 Task: Connect with fellow trailblazers in theccommunity
Action: Mouse moved to (267, 163)
Screenshot: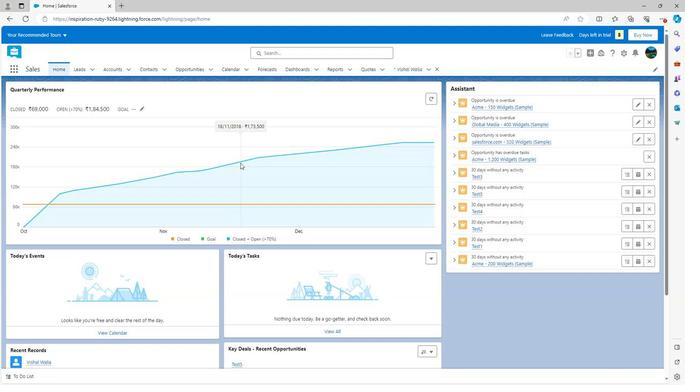 
Action: Mouse scrolled (267, 163) with delta (0, 0)
Screenshot: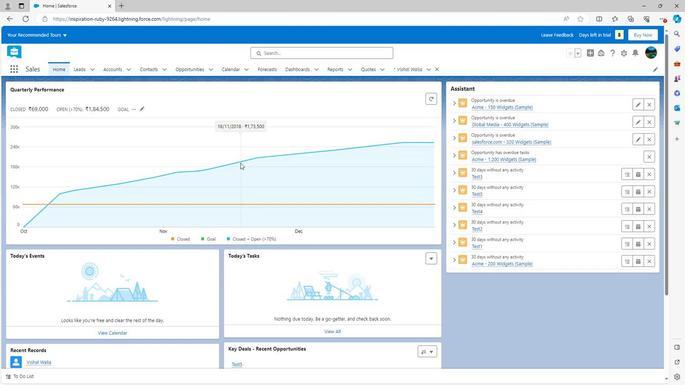 
Action: Mouse scrolled (267, 163) with delta (0, 0)
Screenshot: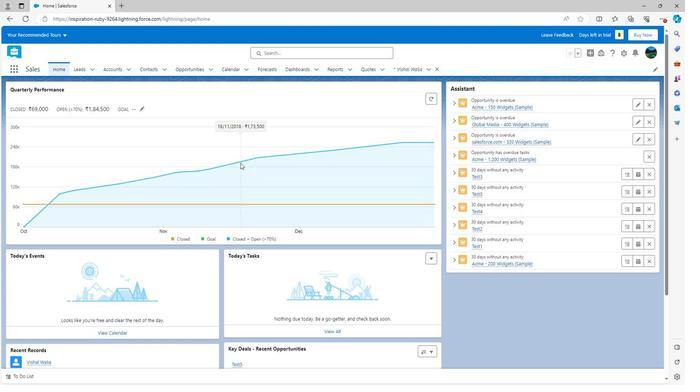 
Action: Mouse scrolled (267, 164) with delta (0, 0)
Screenshot: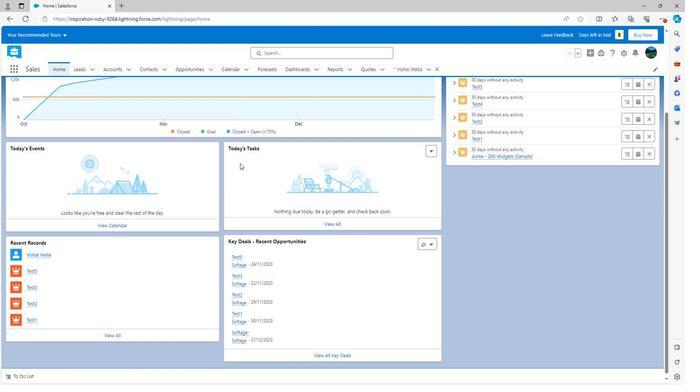 
Action: Mouse scrolled (267, 164) with delta (0, 0)
Screenshot: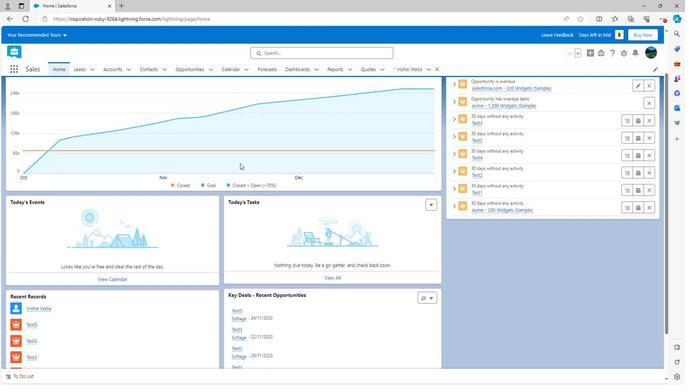 
Action: Mouse scrolled (267, 164) with delta (0, 0)
Screenshot: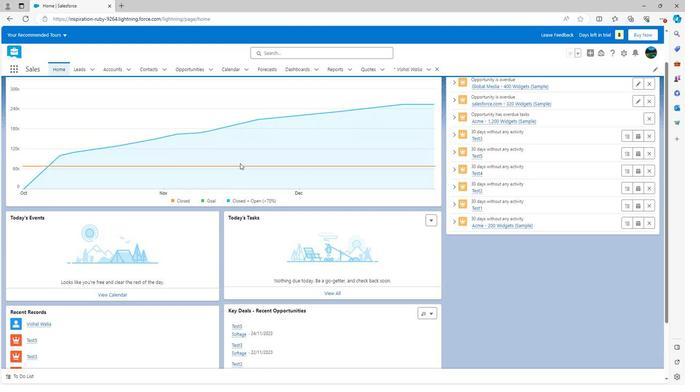 
Action: Mouse moved to (629, 64)
Screenshot: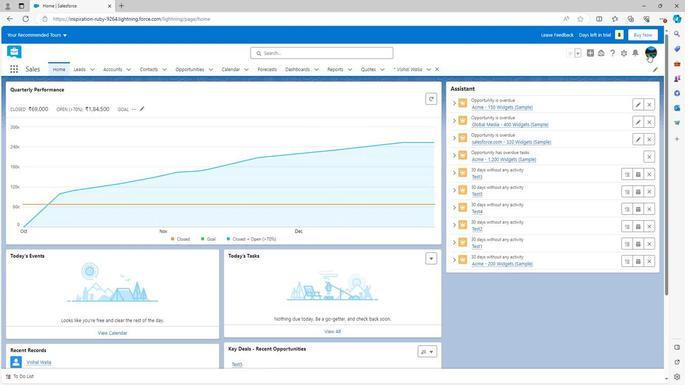 
Action: Mouse pressed left at (629, 64)
Screenshot: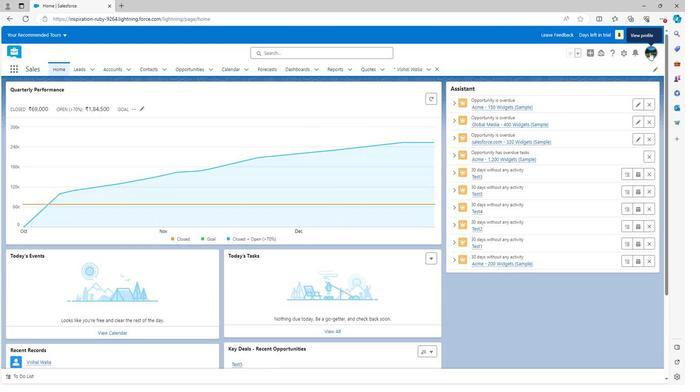 
Action: Mouse moved to (532, 86)
Screenshot: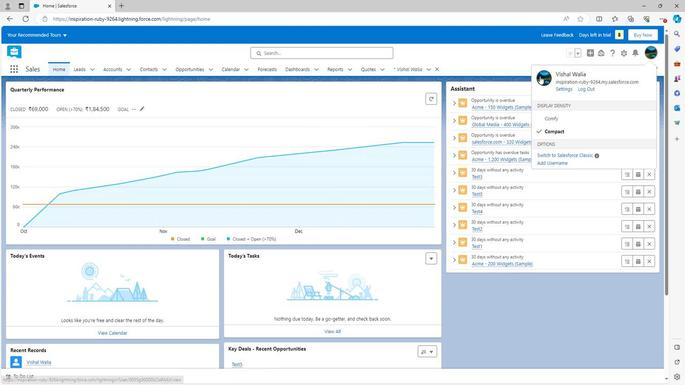 
Action: Mouse pressed left at (532, 86)
Screenshot: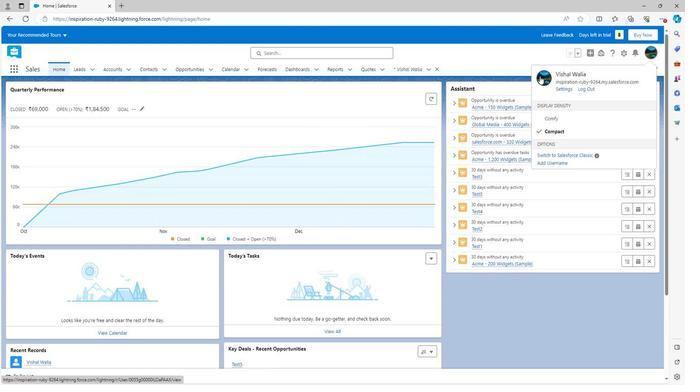 
Action: Mouse moved to (504, 203)
Screenshot: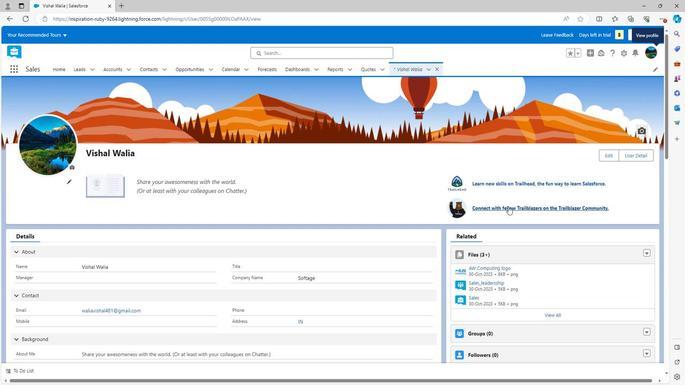 
Action: Mouse pressed left at (504, 203)
Screenshot: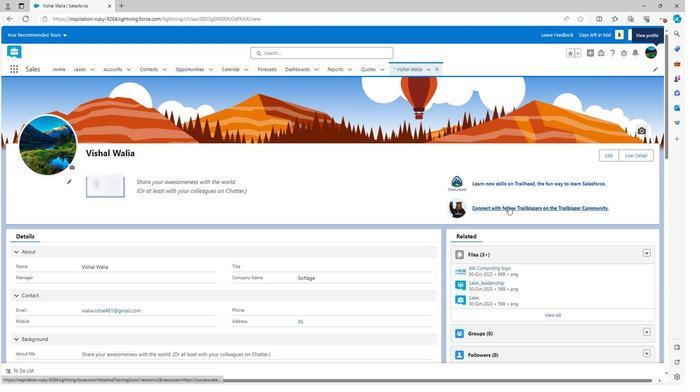 
Action: Mouse moved to (364, 251)
Screenshot: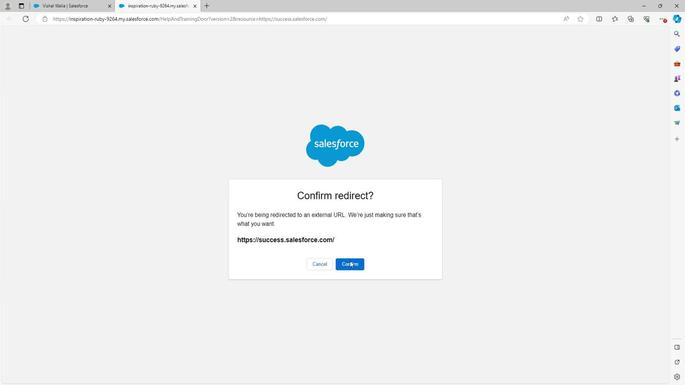 
Action: Mouse pressed left at (364, 251)
Screenshot: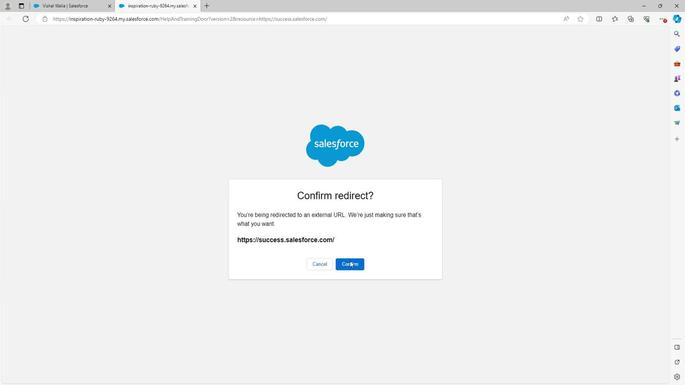 
Action: Mouse moved to (222, 99)
Screenshot: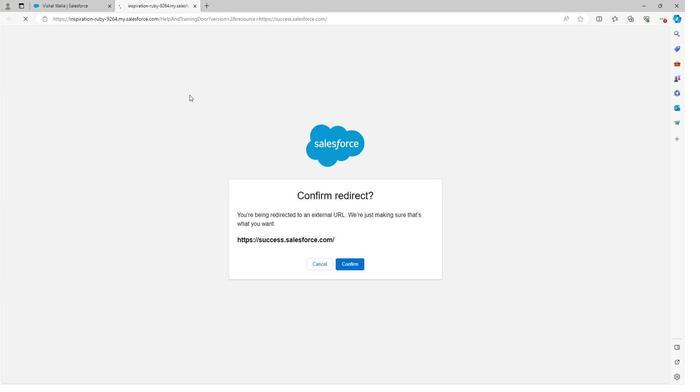 
Action: Mouse scrolled (222, 98) with delta (0, 0)
Screenshot: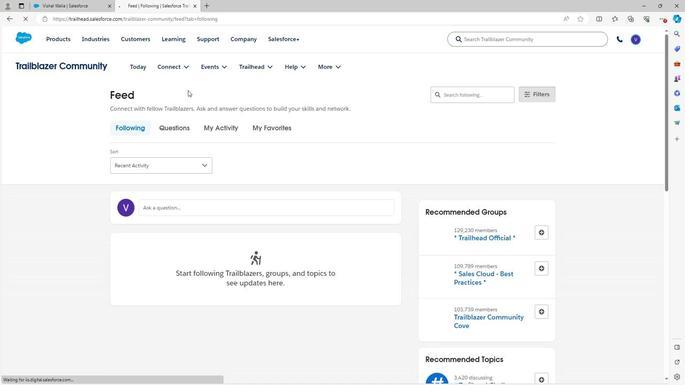 
Action: Mouse scrolled (222, 98) with delta (0, 0)
Screenshot: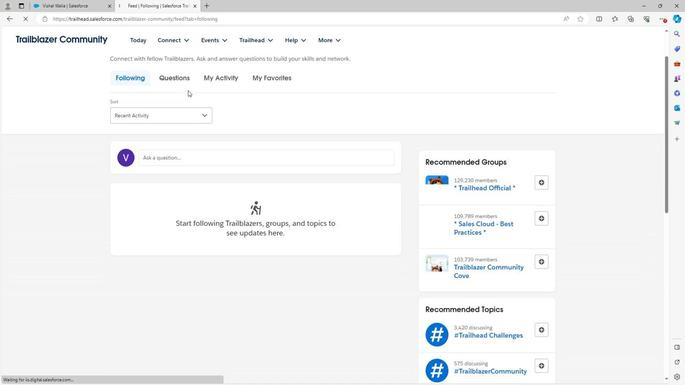 
Action: Mouse scrolled (222, 98) with delta (0, 0)
Screenshot: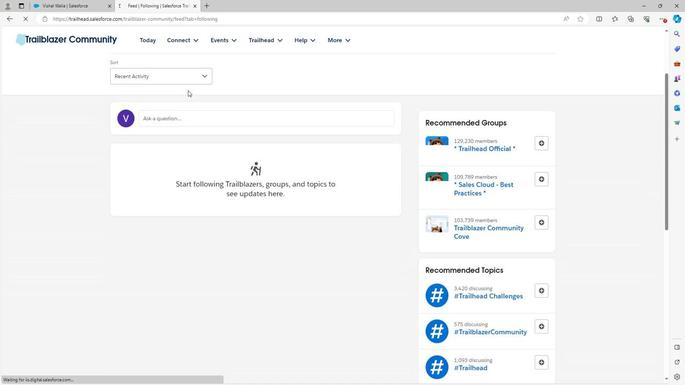 
Action: Mouse scrolled (222, 98) with delta (0, 0)
Screenshot: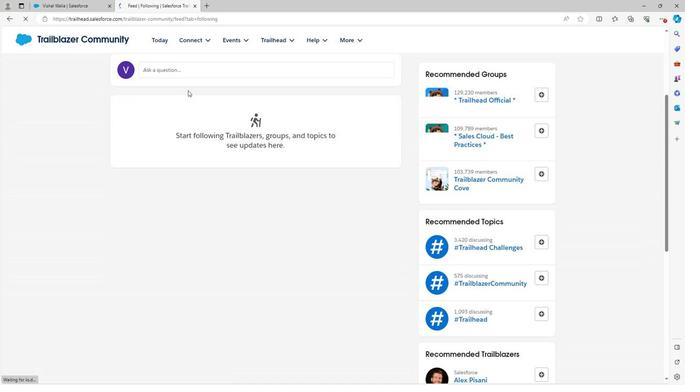 
Action: Mouse scrolled (222, 98) with delta (0, 0)
Screenshot: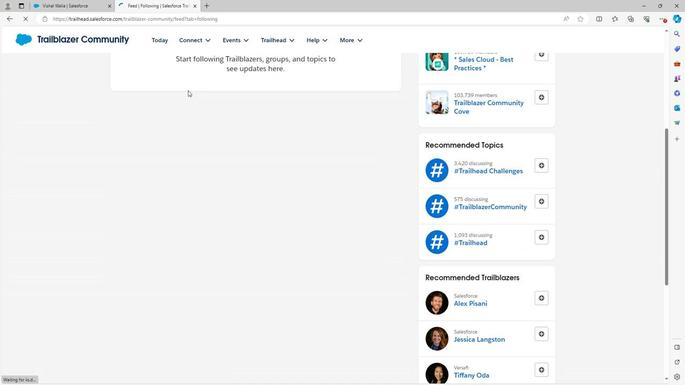 
Action: Mouse scrolled (222, 98) with delta (0, 0)
Screenshot: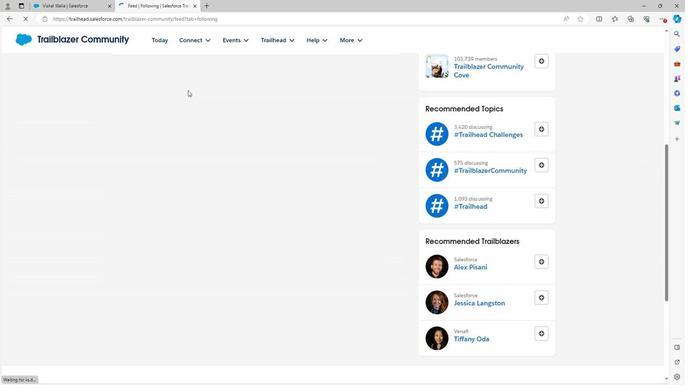 
Action: Mouse scrolled (222, 98) with delta (0, 0)
Screenshot: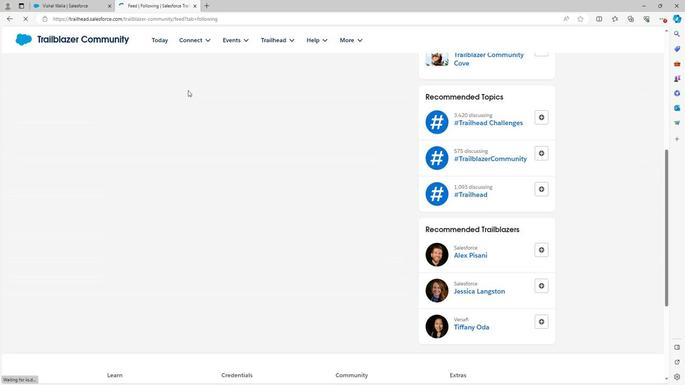 
Action: Mouse scrolled (222, 98) with delta (0, 0)
Screenshot: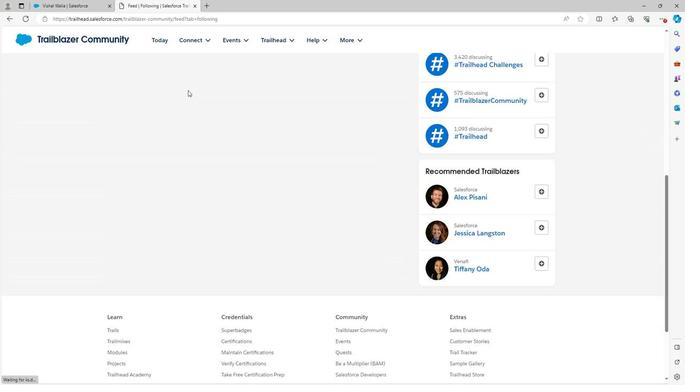 
Action: Mouse scrolled (222, 98) with delta (0, 0)
Screenshot: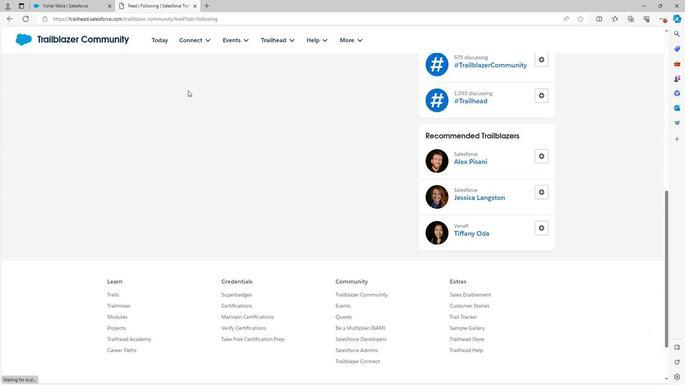 
Action: Mouse scrolled (222, 98) with delta (0, 0)
Screenshot: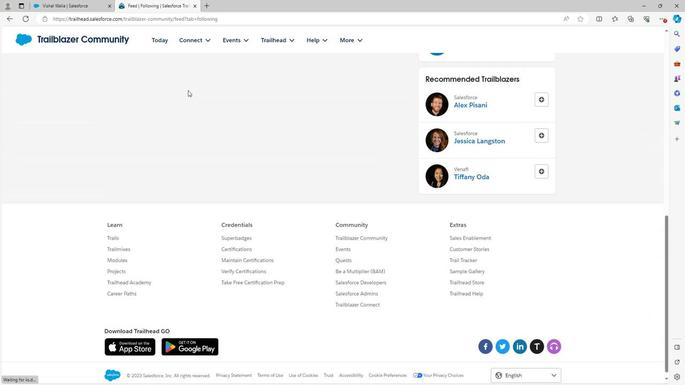 
Action: Mouse scrolled (222, 99) with delta (0, 0)
Screenshot: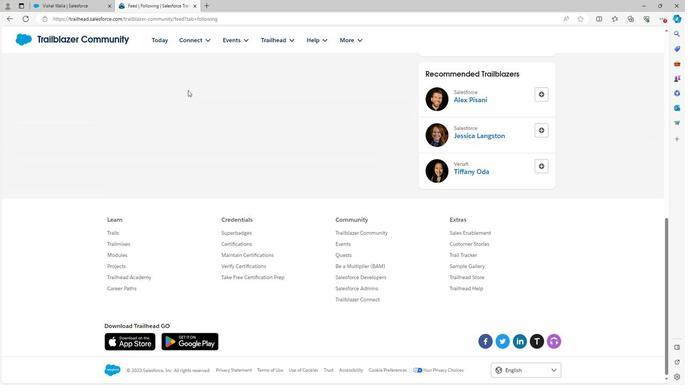 
Action: Mouse scrolled (222, 99) with delta (0, 0)
Screenshot: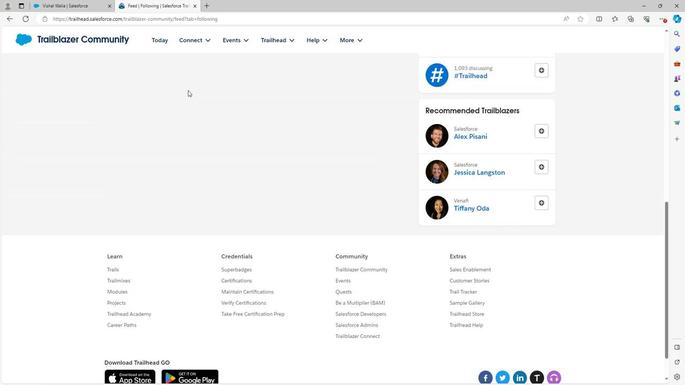 
Action: Mouse scrolled (222, 99) with delta (0, 0)
Screenshot: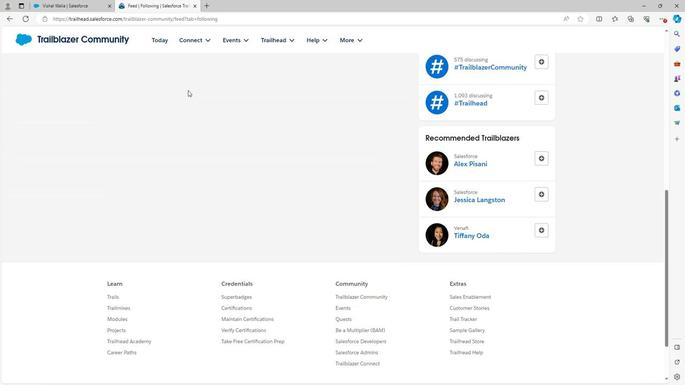 
Action: Mouse scrolled (222, 99) with delta (0, 0)
Screenshot: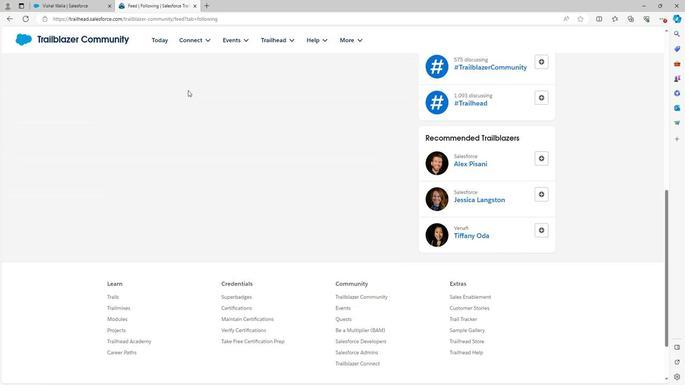 
Action: Mouse scrolled (222, 99) with delta (0, 0)
Screenshot: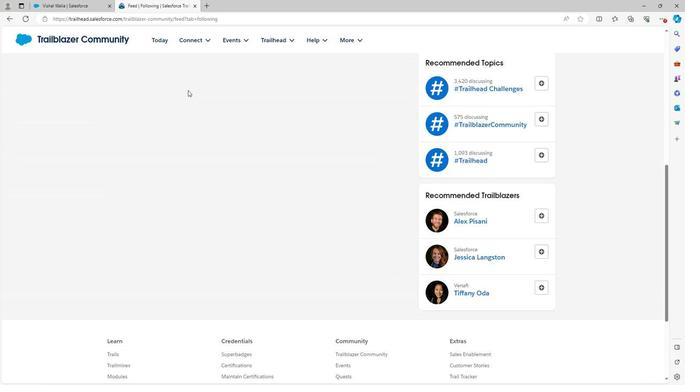 
Action: Mouse scrolled (222, 99) with delta (0, 0)
Screenshot: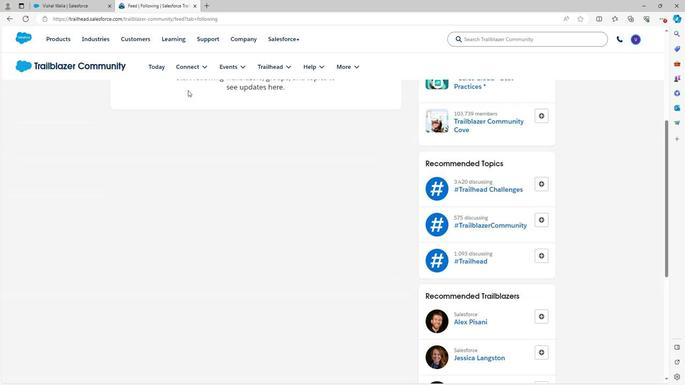 
Action: Mouse scrolled (222, 99) with delta (0, 0)
Screenshot: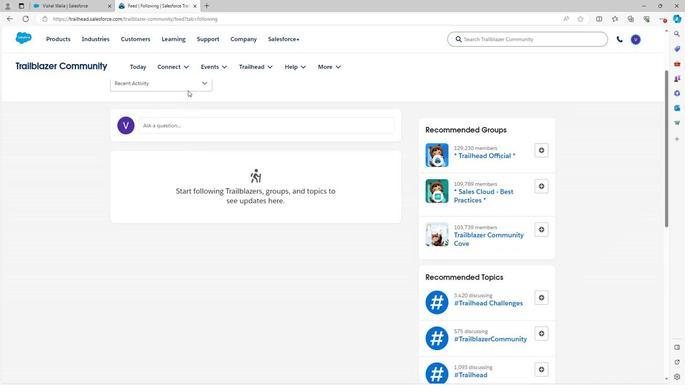 
Action: Mouse scrolled (222, 99) with delta (0, 0)
Screenshot: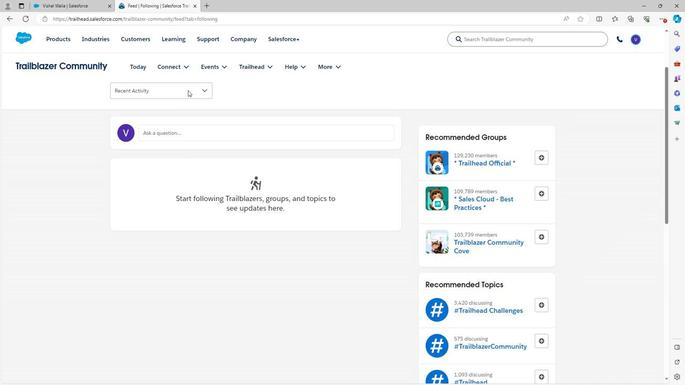 
Action: Mouse scrolled (222, 99) with delta (0, 0)
Screenshot: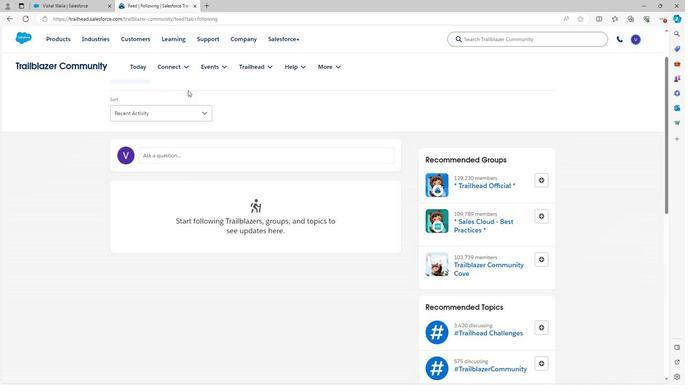 
Action: Mouse scrolled (222, 99) with delta (0, 0)
Screenshot: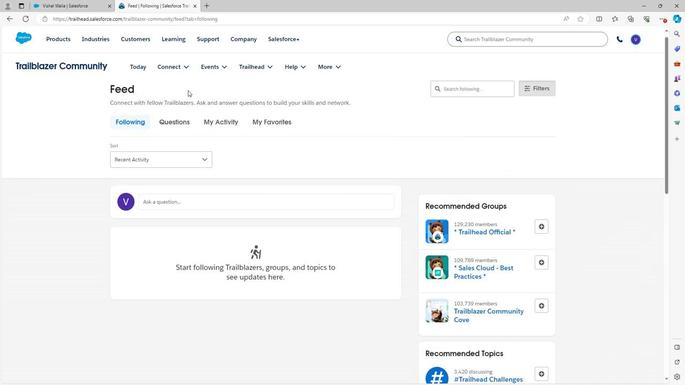 
Action: Mouse scrolled (222, 99) with delta (0, 0)
Screenshot: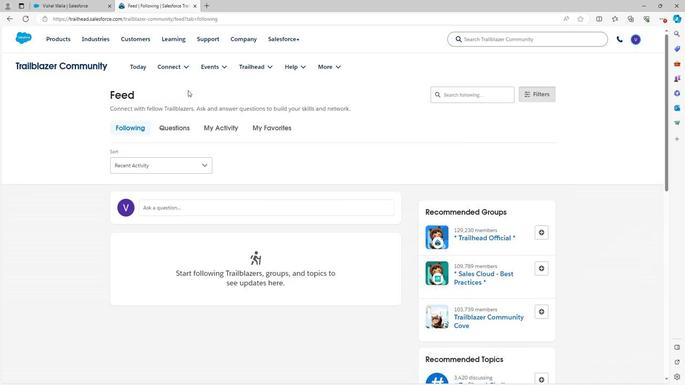 
Action: Mouse moved to (235, 102)
Screenshot: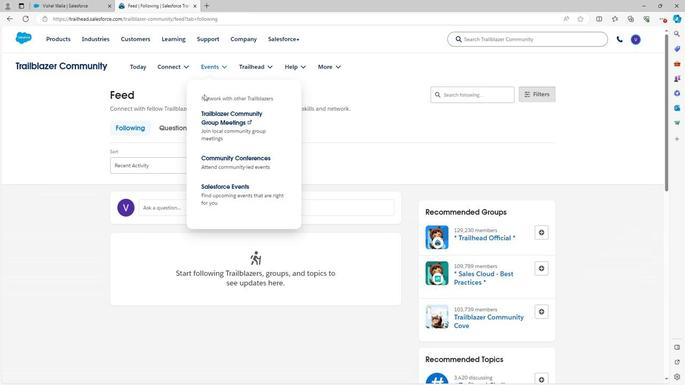
